 Task: Compose an email with the subject and body 'Price will be n^3 for n products' and highlight the text in the body.
Action: Mouse moved to (792, 48)
Screenshot: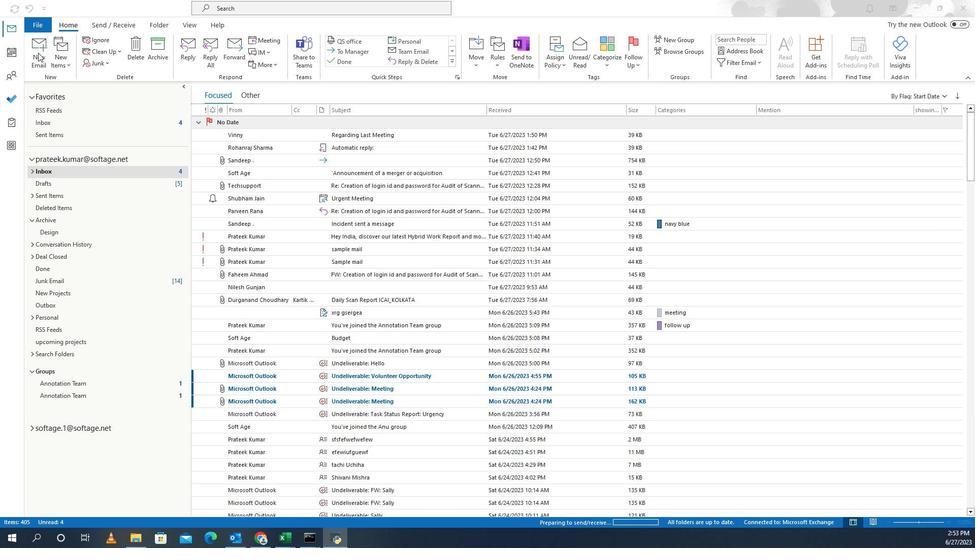 
Action: Mouse pressed left at (792, 48)
Screenshot: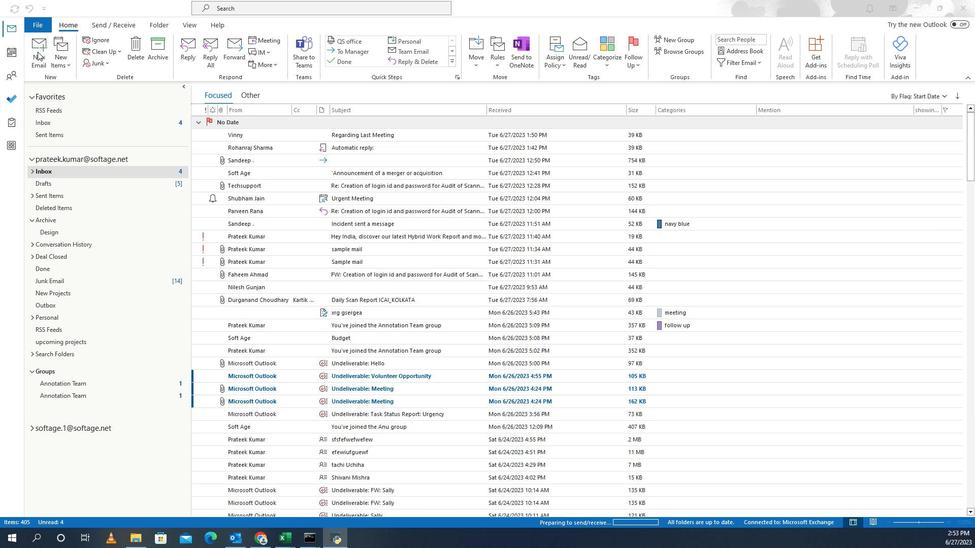 
Action: Mouse pressed left at (792, 48)
Screenshot: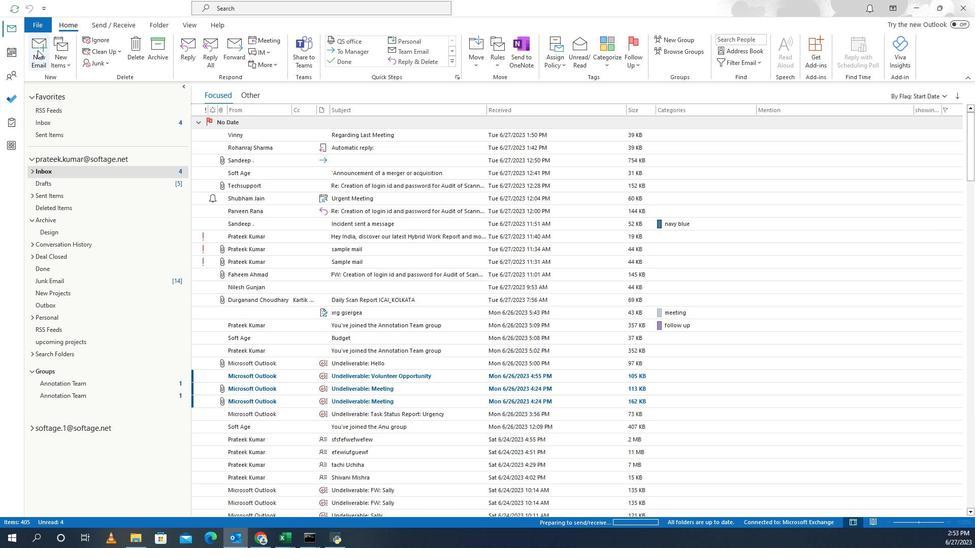 
Action: Mouse moved to (815, 209)
Screenshot: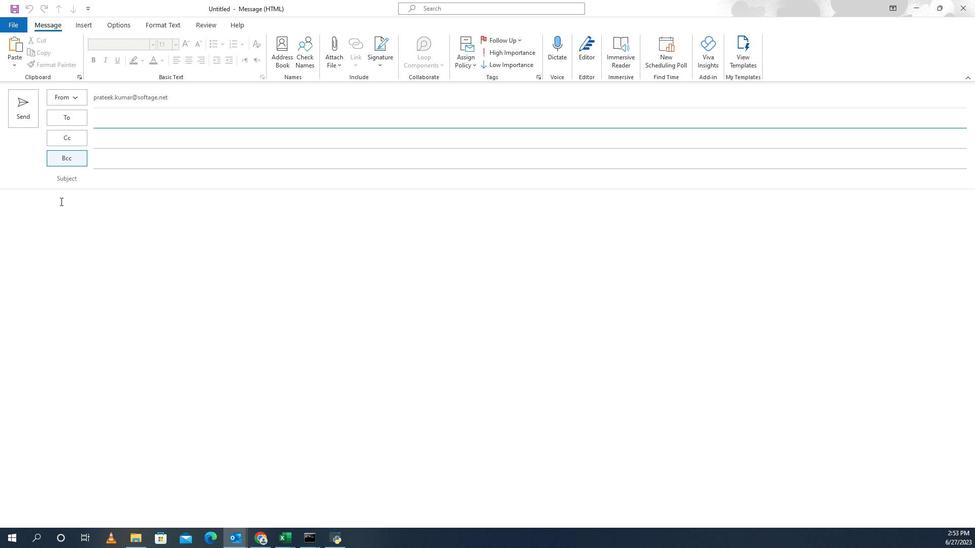 
Action: Mouse pressed left at (815, 209)
Screenshot: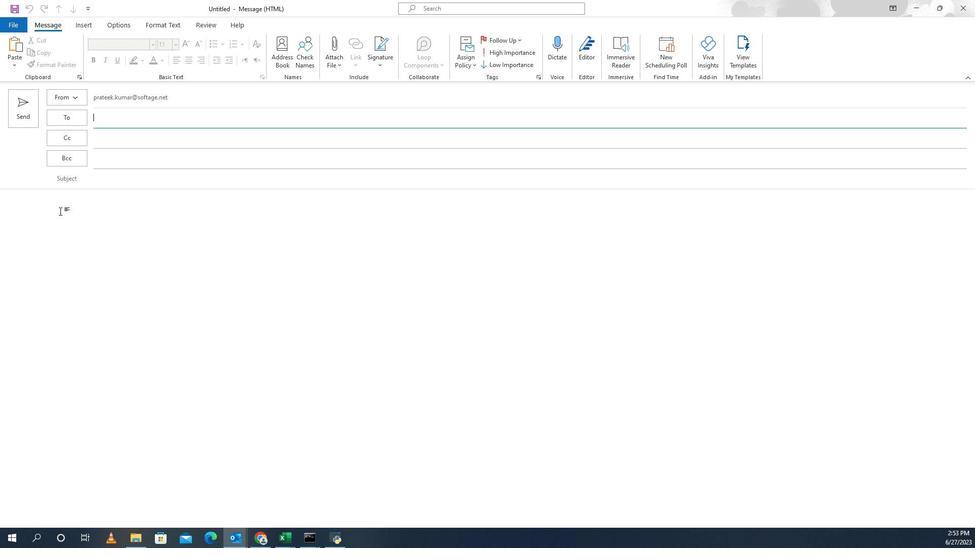 
Action: Key pressed <Key.caps_lock>P<Key.caps_lock>rice<Key.space>will<Key.space>be<Key.space>n3<Key.space>for<Key.space>n<Key.space>products
Screenshot: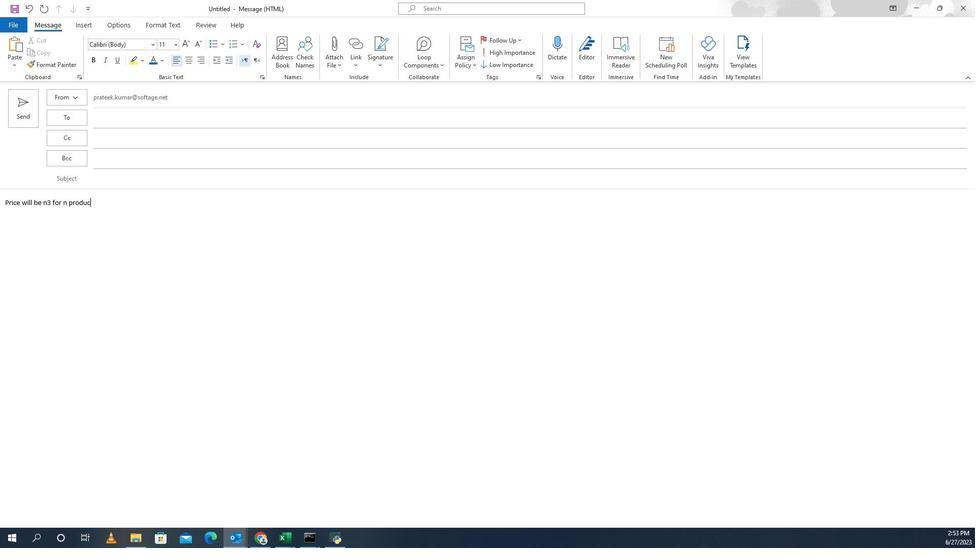 
Action: Mouse moved to (804, 201)
Screenshot: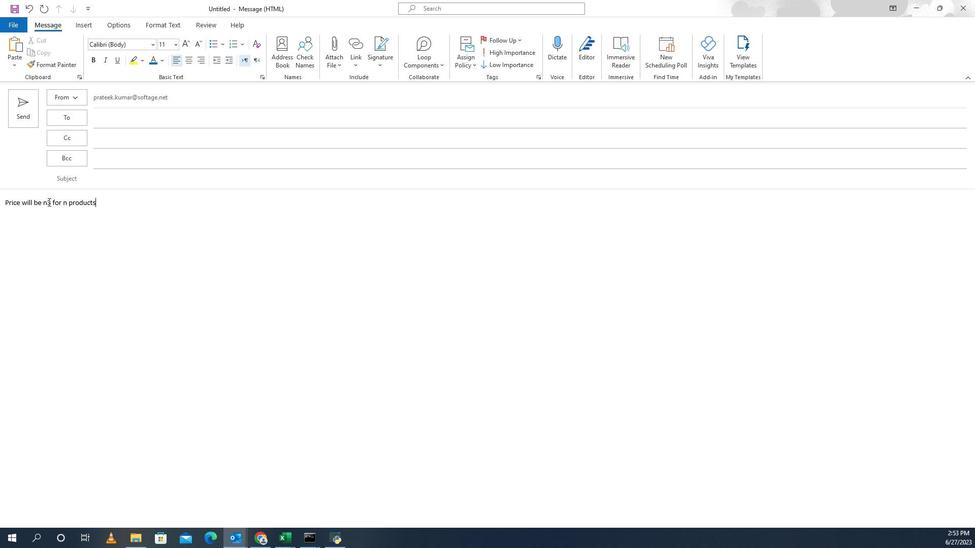 
Action: Mouse pressed left at (804, 201)
Screenshot: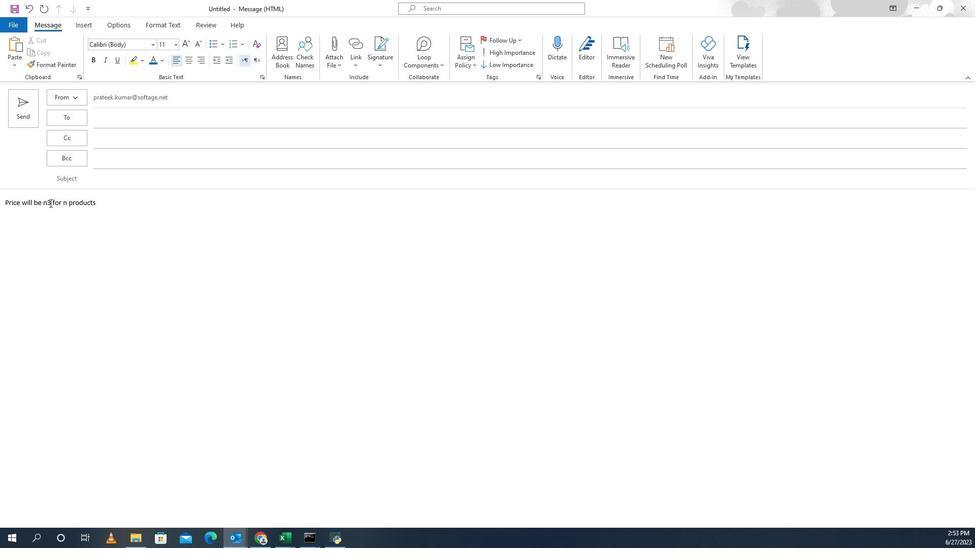 
Action: Mouse moved to (811, 211)
Screenshot: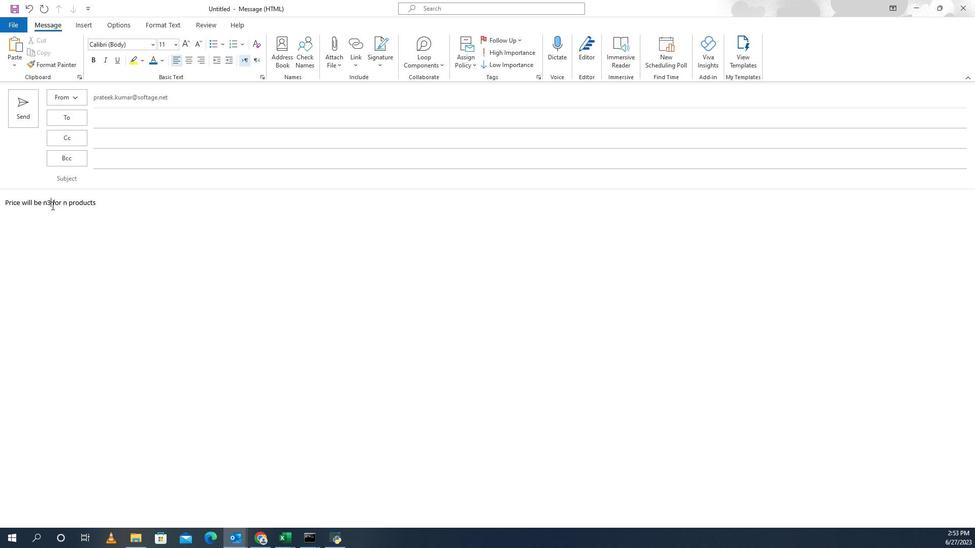 
Action: Key pressed <Key.shift><Key.shift><Key.shift><Key.shift><Key.shift><Key.shift><Key.shift><Key.shift><Key.shift><Key.shift><Key.shift><Key.shift><Key.shift><Key.shift><Key.shift><Key.shift><Key.shift><Key.shift><Key.shift><Key.shift><Key.shift><Key.shift><Key.shift><Key.shift><Key.shift><Key.shift><Key.shift><Key.shift><Key.shift><Key.left>
Screenshot: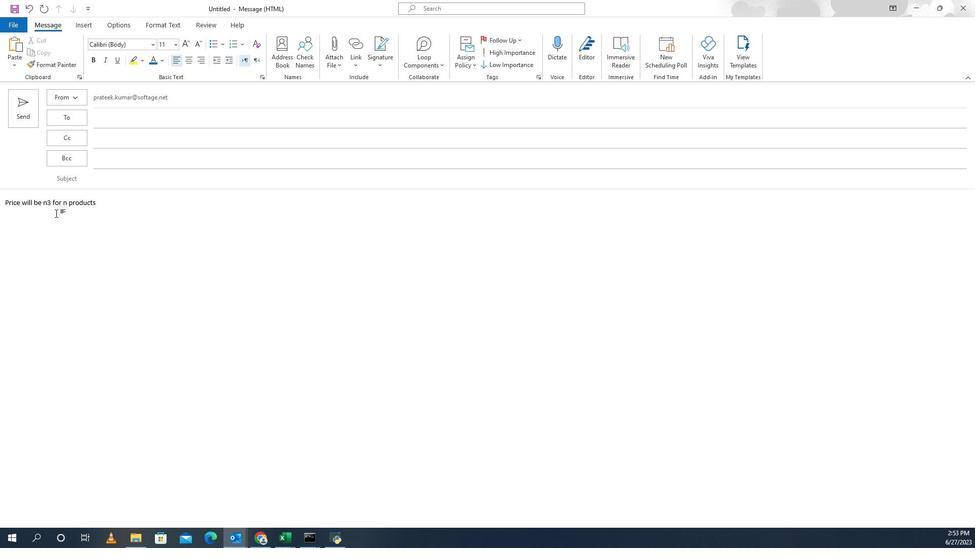 
Action: Mouse moved to (921, 23)
Screenshot: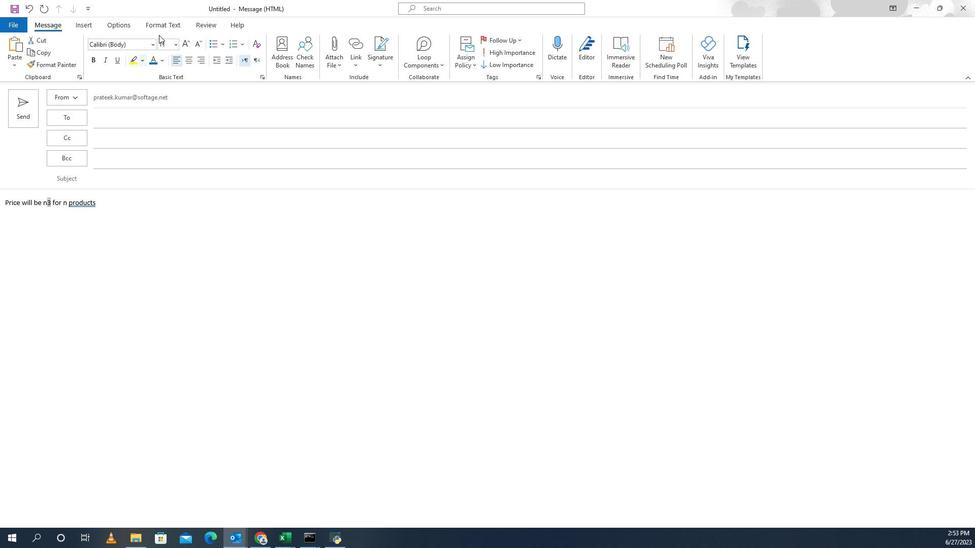 
Action: Mouse pressed left at (921, 23)
Screenshot: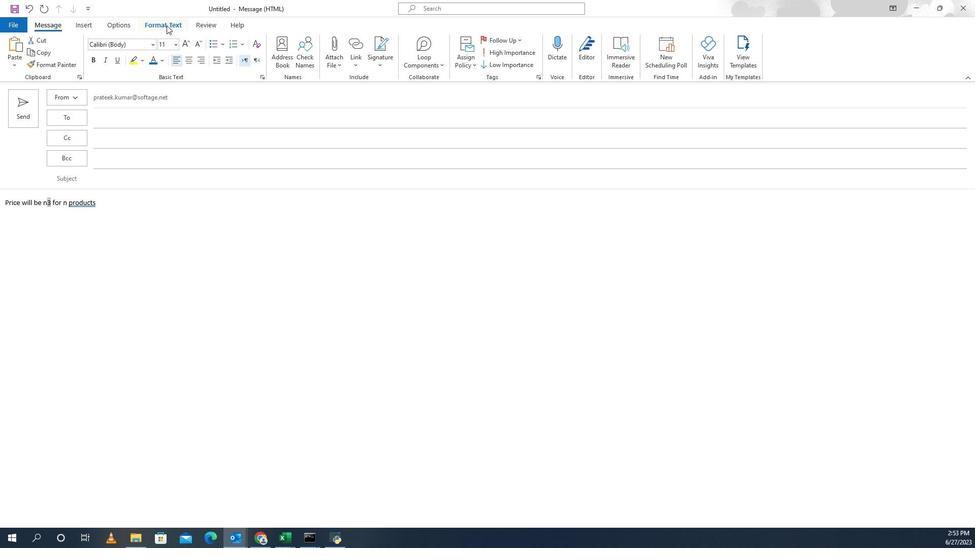 
Action: Mouse moved to (958, 58)
Screenshot: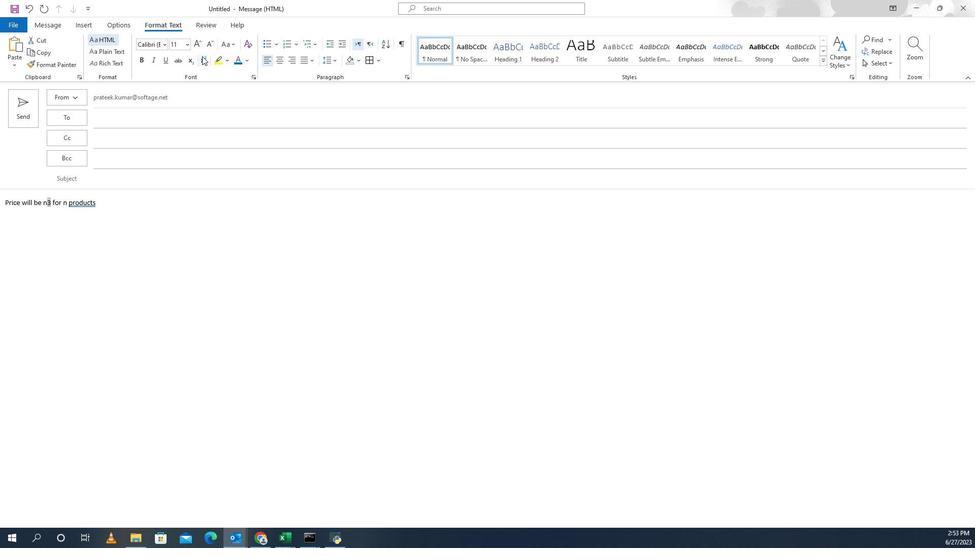
Action: Mouse pressed left at (958, 58)
Screenshot: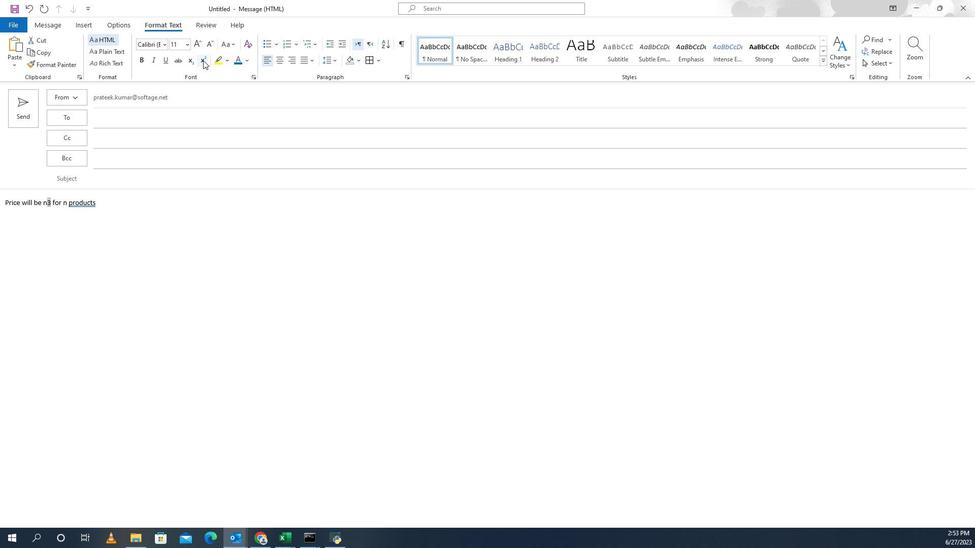 
Action: Mouse moved to (859, 202)
Screenshot: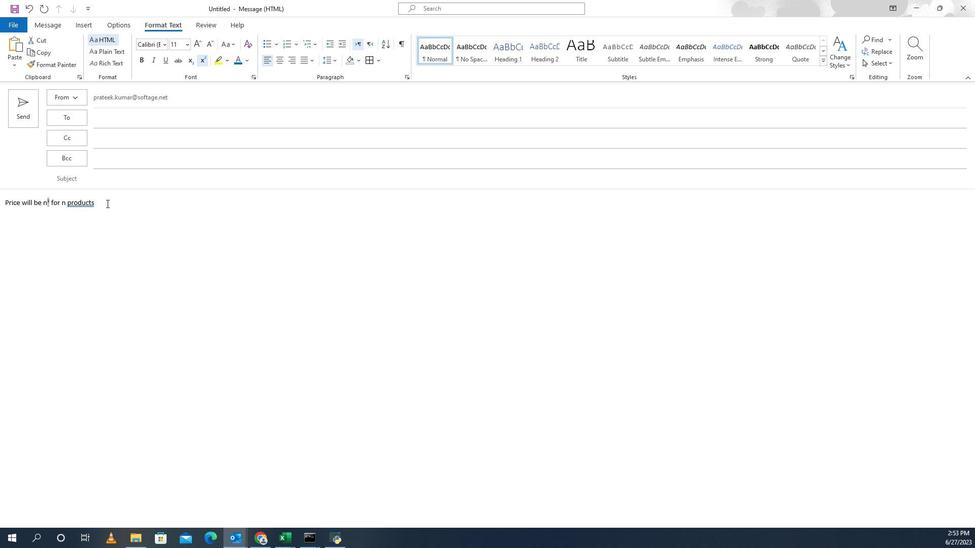 
Action: Mouse pressed left at (859, 202)
Screenshot: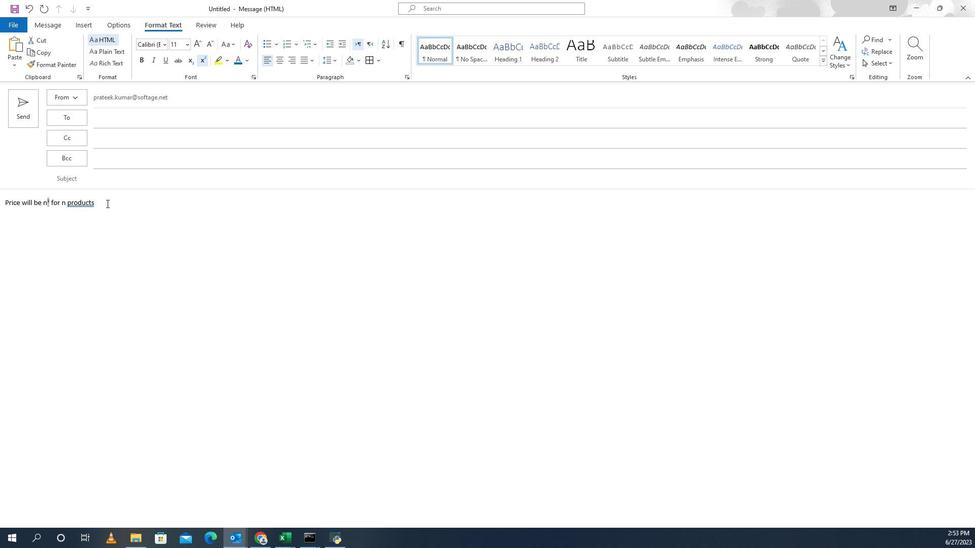 
Action: Key pressed ctrl+A
Screenshot: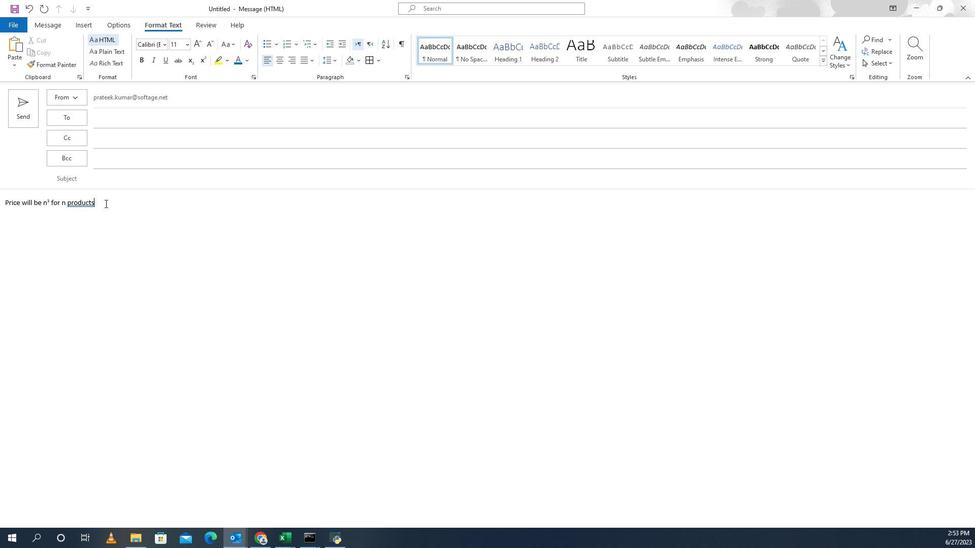 
Action: Mouse moved to (810, 24)
Screenshot: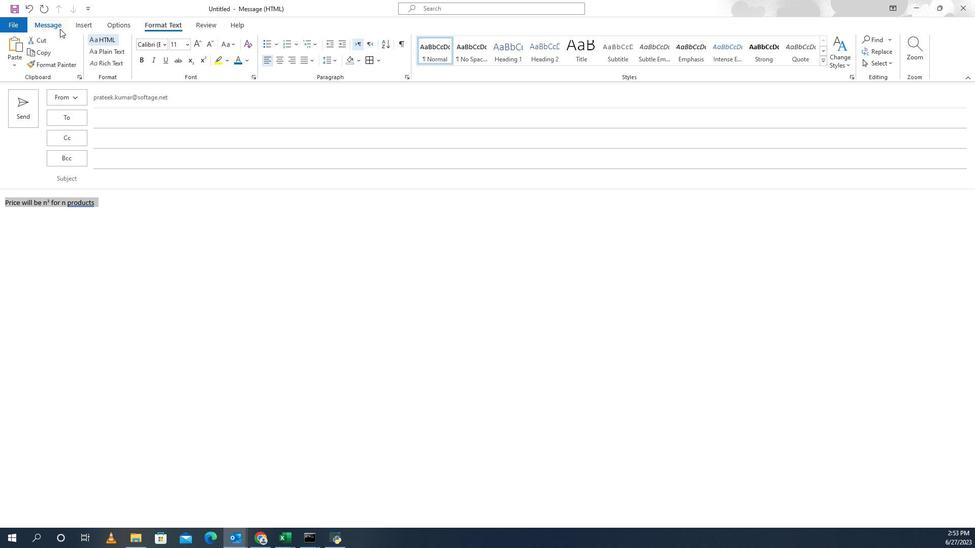 
Action: Mouse pressed left at (810, 24)
Screenshot: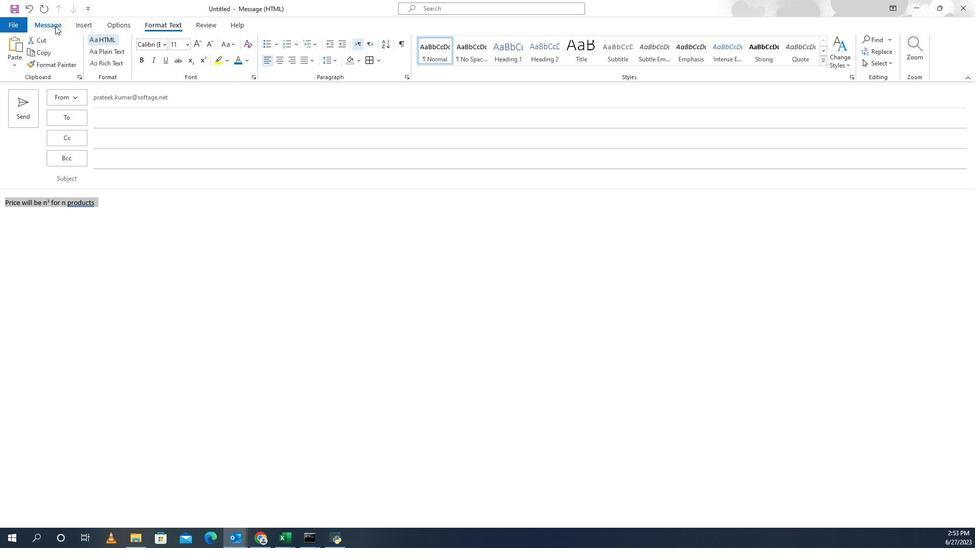 
Action: Mouse moved to (803, 49)
Screenshot: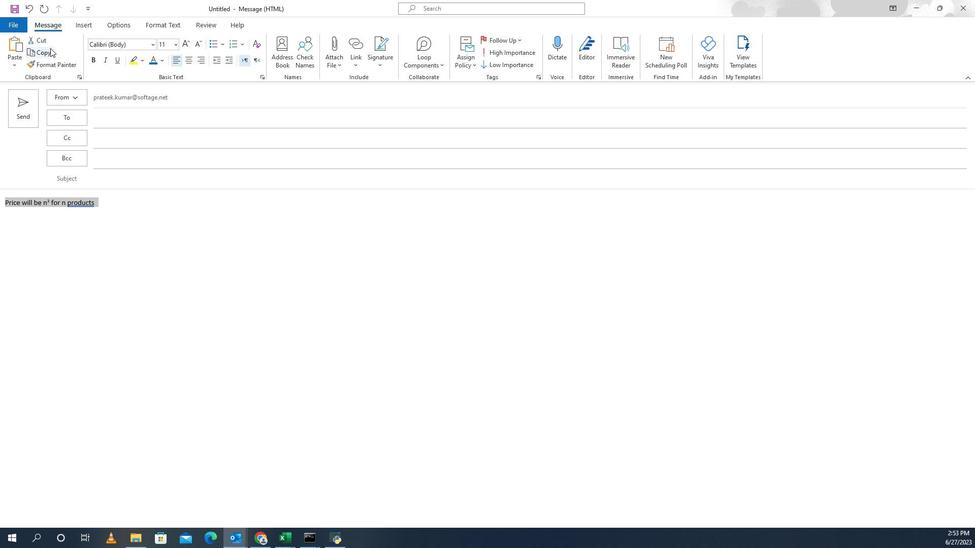 
Action: Mouse pressed left at (803, 49)
Screenshot: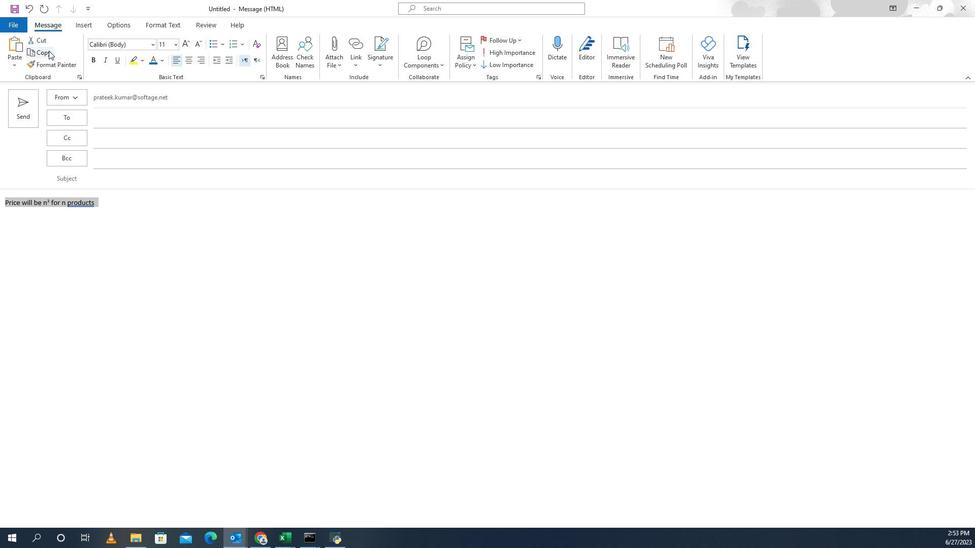 
Action: Mouse moved to (889, 181)
Screenshot: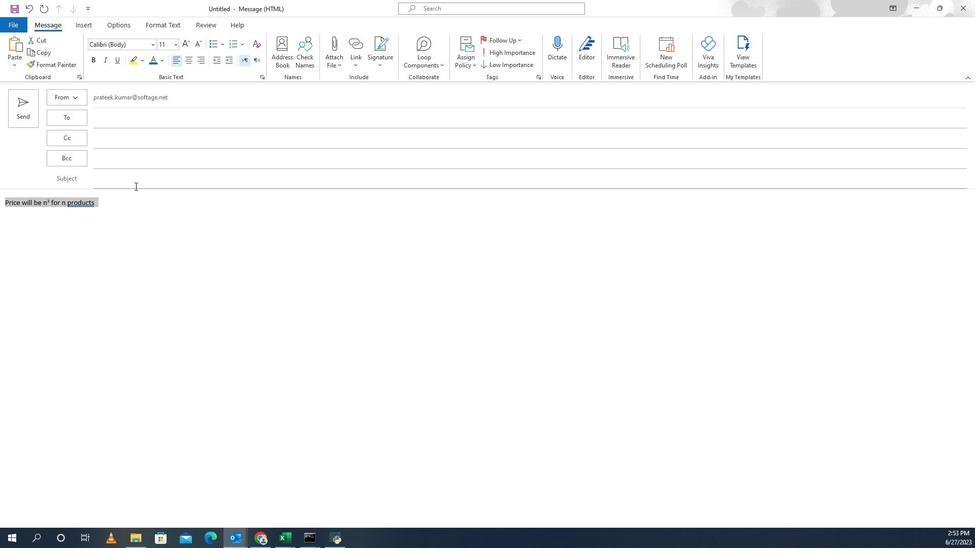 
Action: Mouse pressed left at (889, 181)
Screenshot: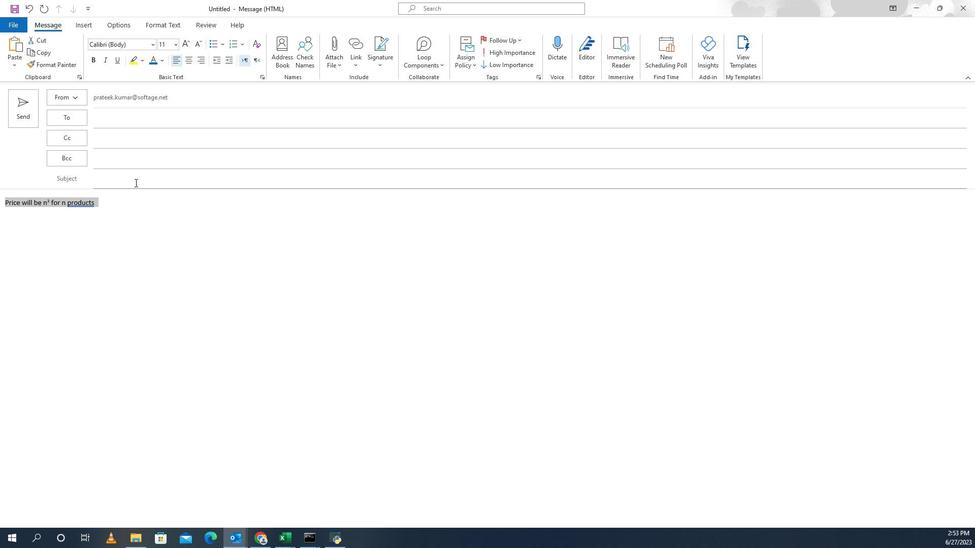 
Action: Mouse moved to (773, 44)
Screenshot: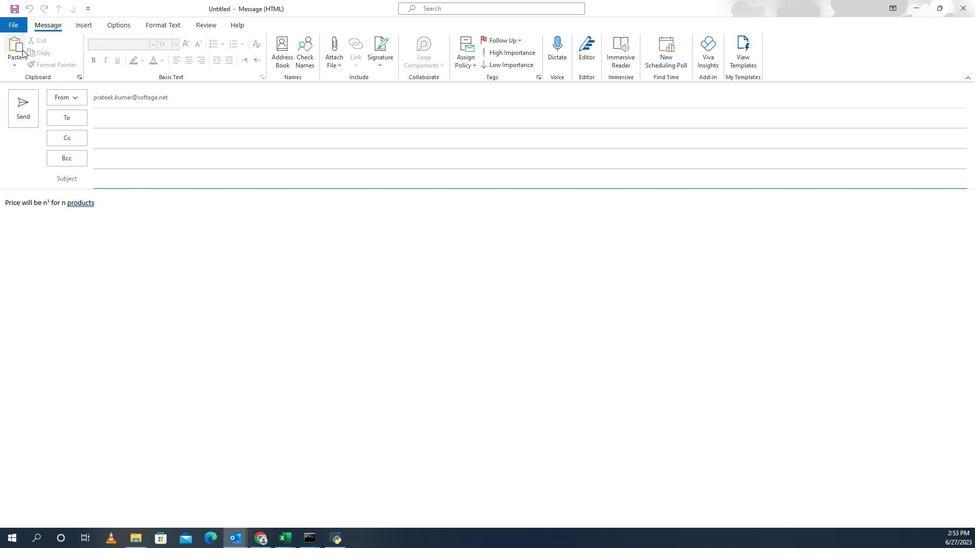 
Action: Mouse pressed left at (773, 44)
Screenshot: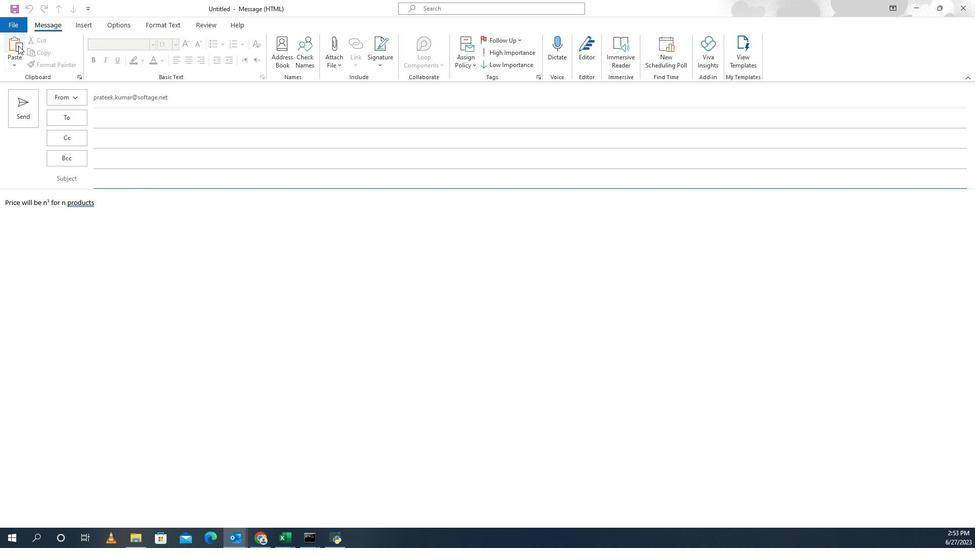
Action: Mouse moved to (851, 199)
Screenshot: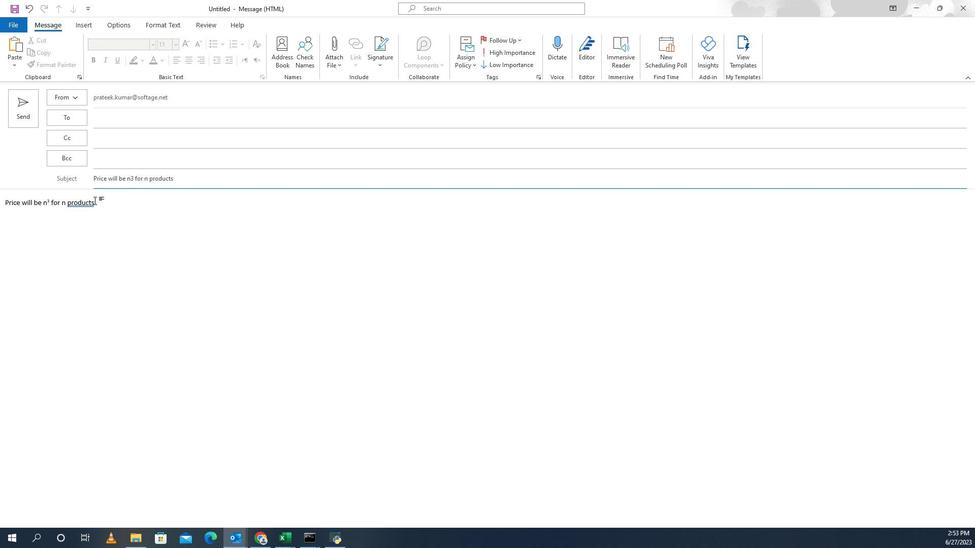 
Action: Mouse pressed left at (851, 199)
Screenshot: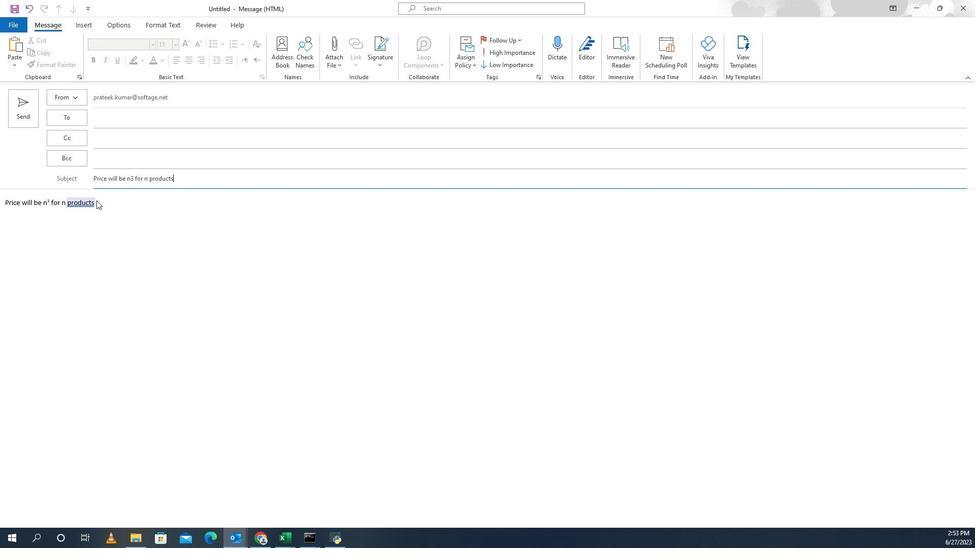 
Action: Mouse moved to (851, 200)
Screenshot: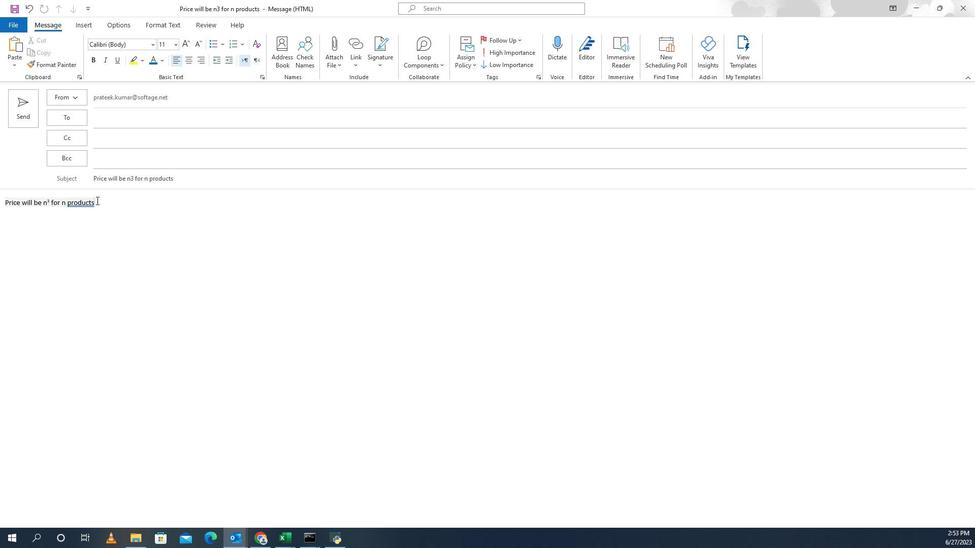 
Action: Mouse pressed left at (851, 200)
Screenshot: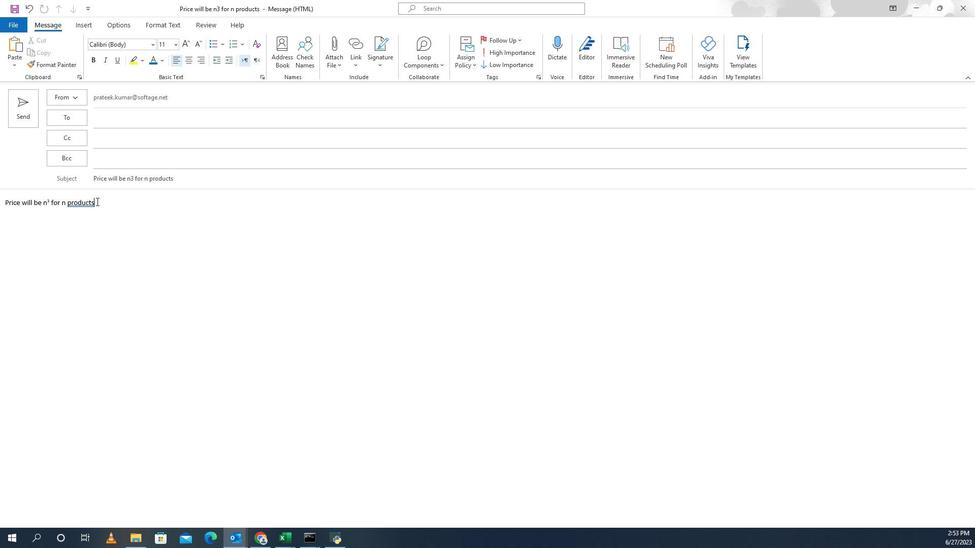 
Action: Mouse moved to (900, 59)
Screenshot: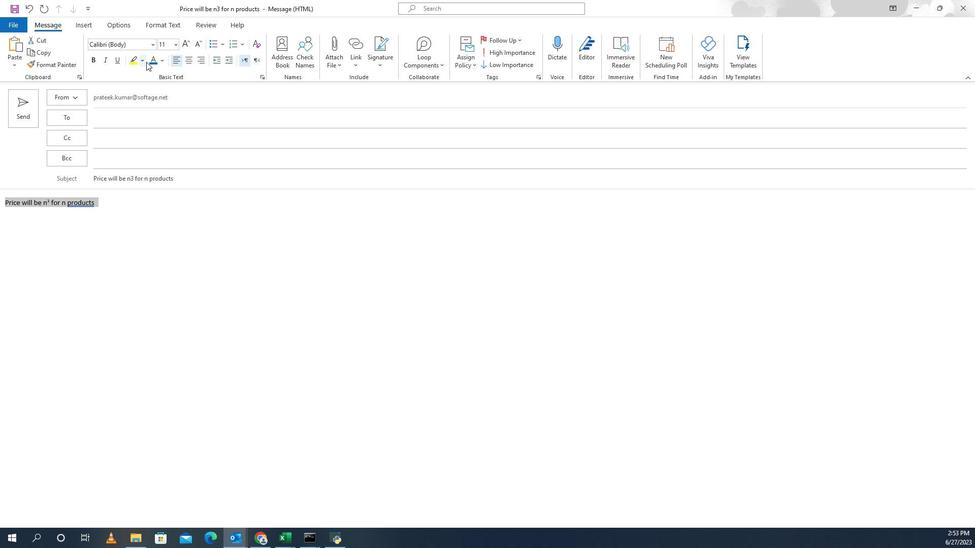 
Action: Mouse pressed left at (900, 59)
Screenshot: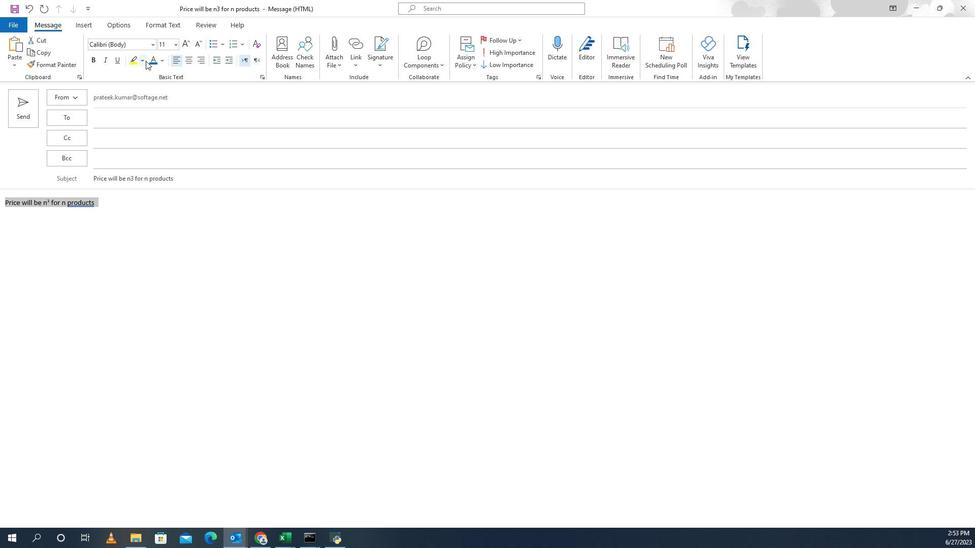 
Action: Mouse moved to (894, 71)
Screenshot: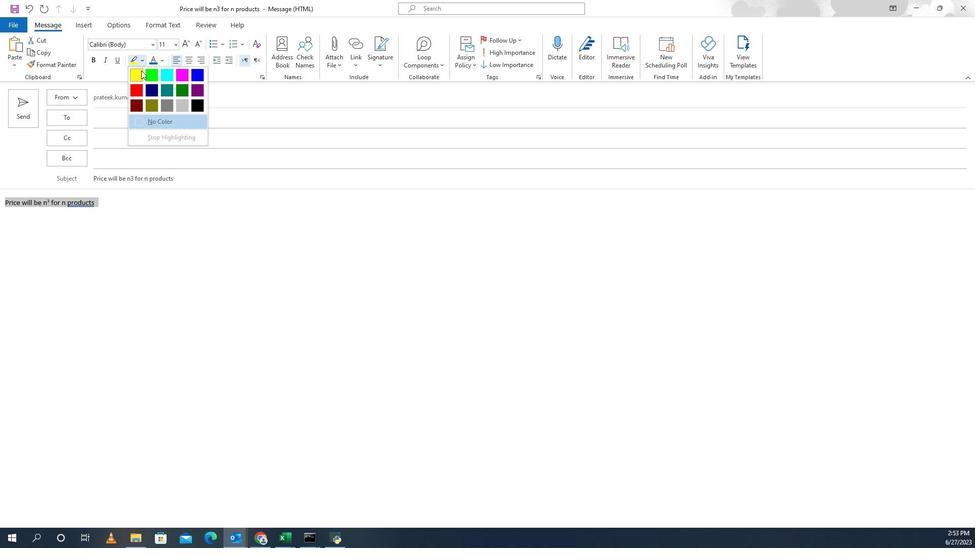 
Action: Mouse pressed left at (894, 71)
Screenshot: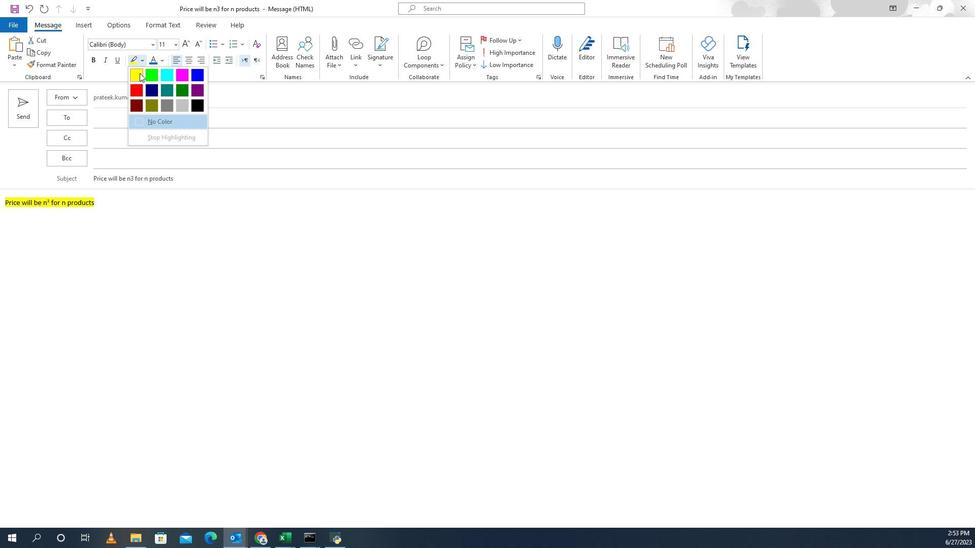 
Action: Mouse moved to (902, 104)
Screenshot: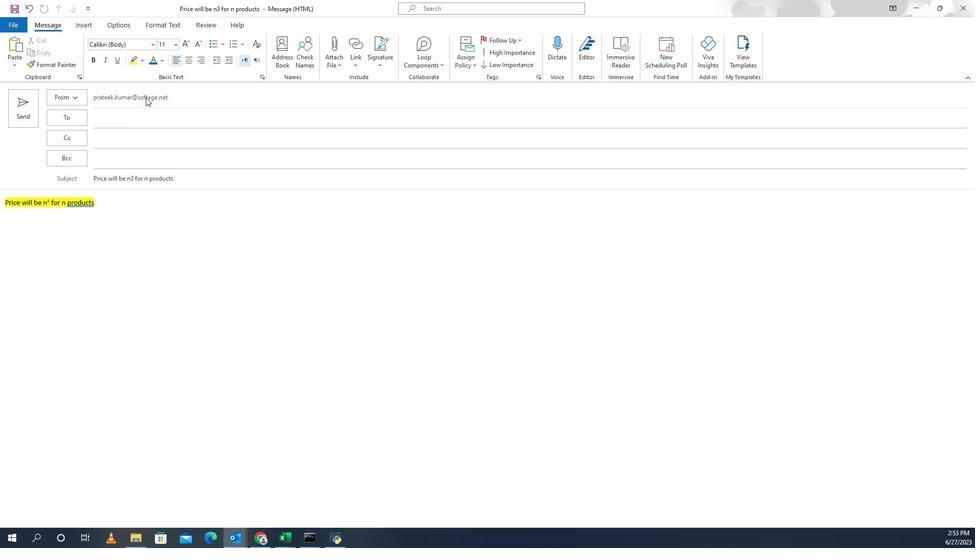 
